 Task: Add the task  Add support for SMS notifications to the mobile app to the section Capacity Optimization Sprint in the project TransferLine and add a Due Date to the respective task as 2024/04/14.
Action: Mouse moved to (60, 435)
Screenshot: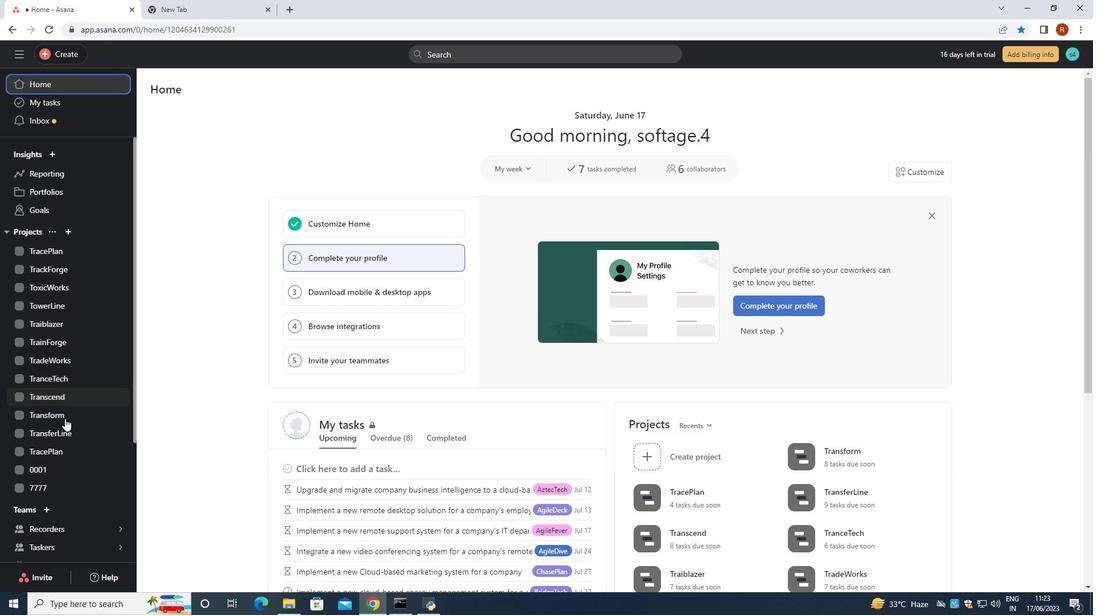 
Action: Mouse pressed left at (60, 435)
Screenshot: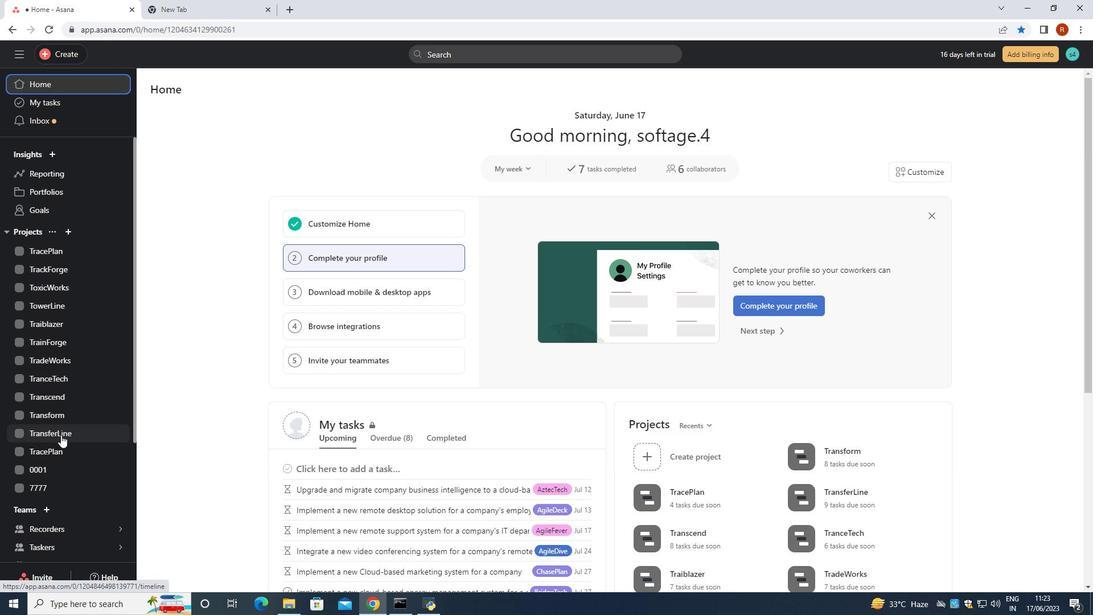 
Action: Mouse moved to (497, 453)
Screenshot: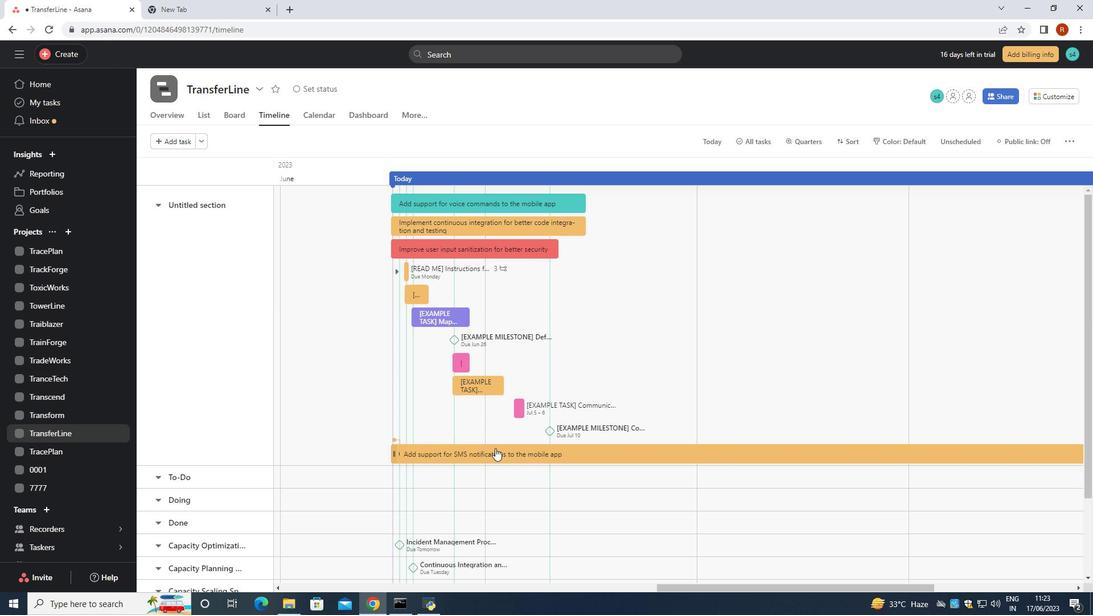 
Action: Mouse pressed left at (497, 453)
Screenshot: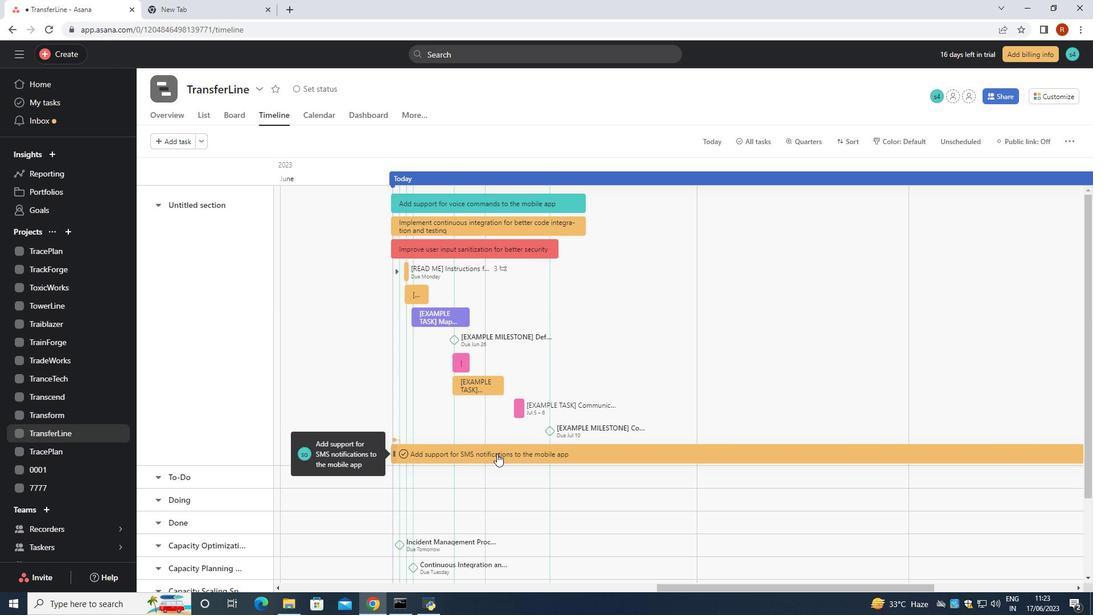 
Action: Mouse moved to (893, 251)
Screenshot: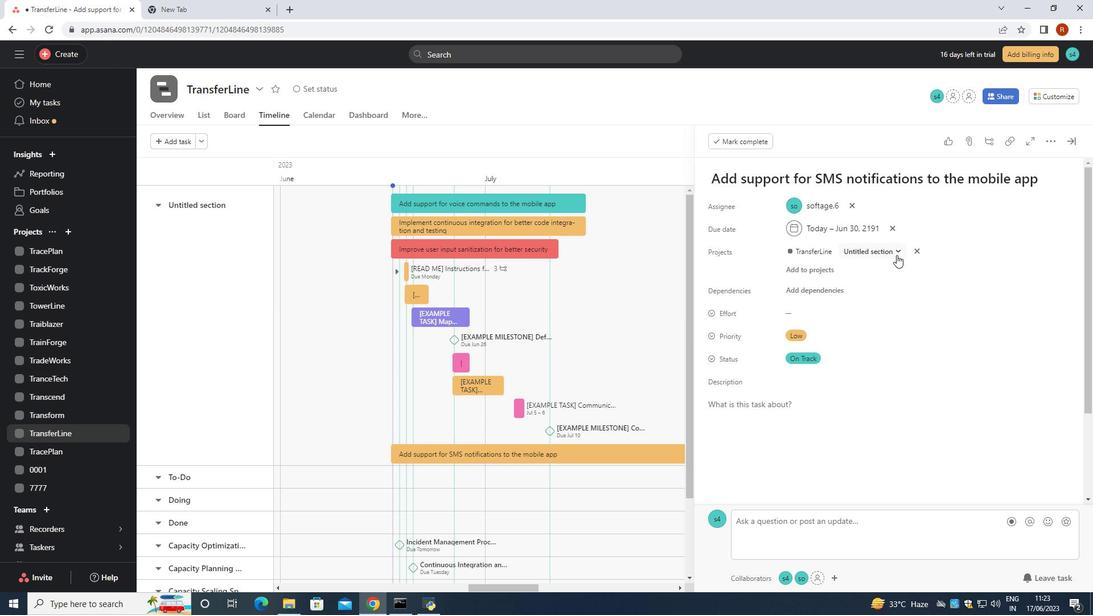 
Action: Mouse pressed left at (893, 251)
Screenshot: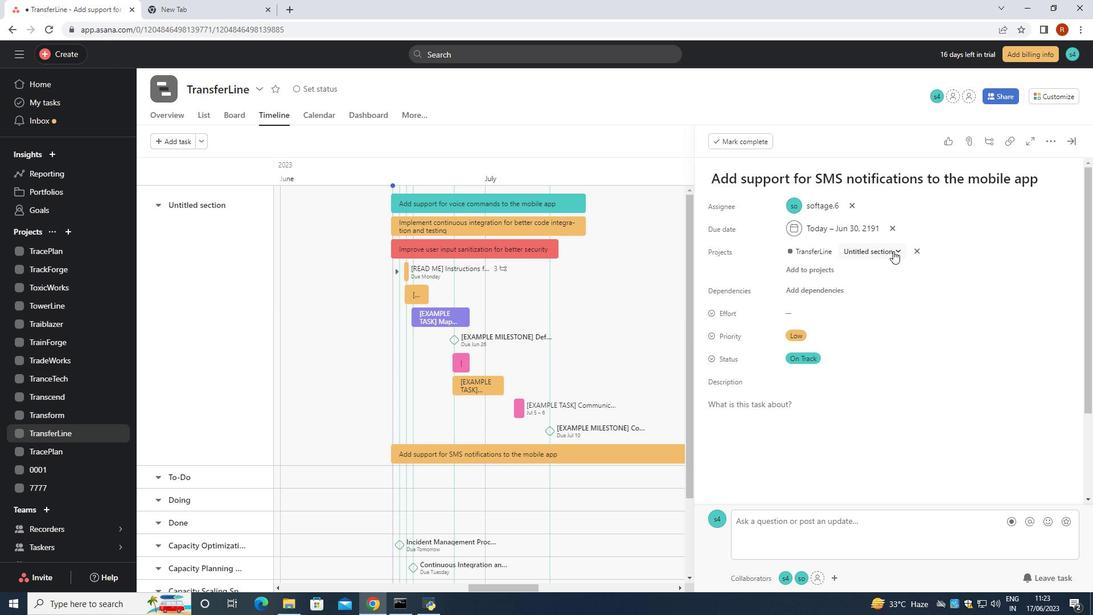 
Action: Mouse moved to (857, 365)
Screenshot: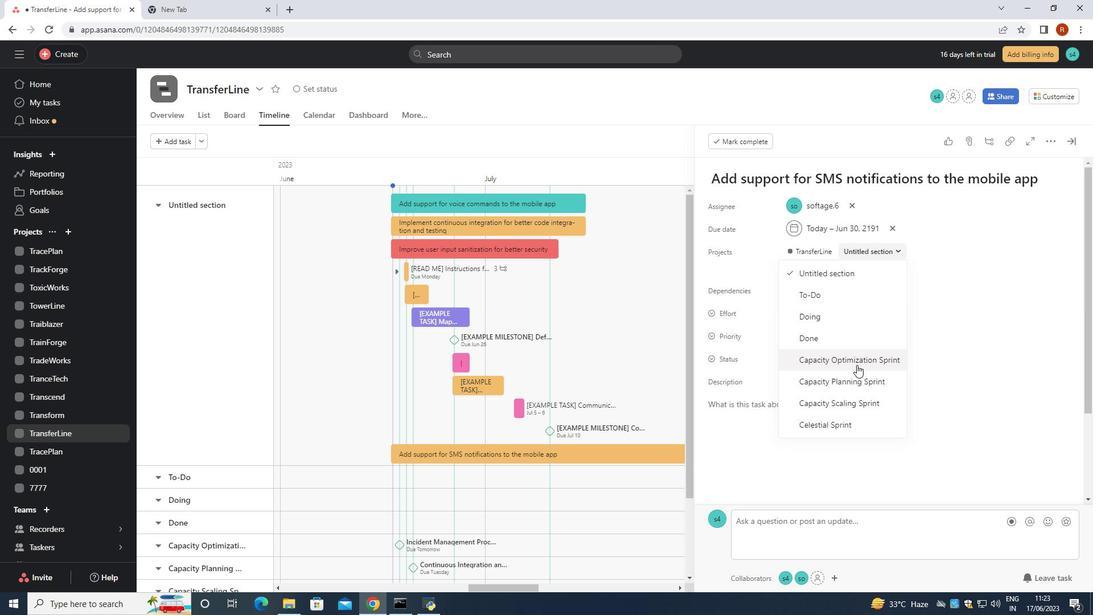 
Action: Mouse pressed left at (857, 365)
Screenshot: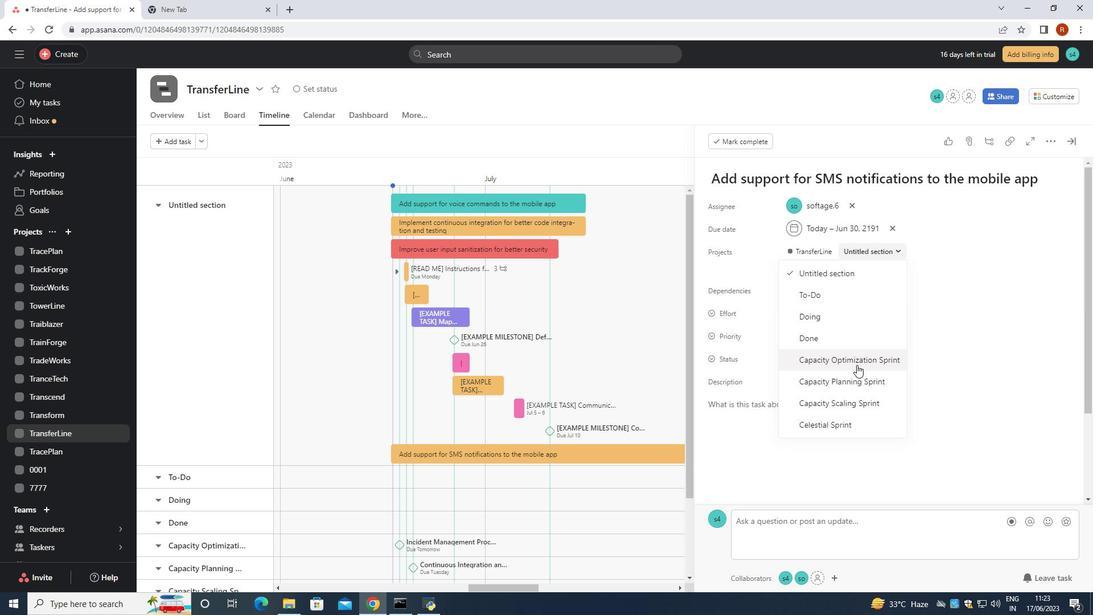 
Action: Mouse moved to (875, 229)
Screenshot: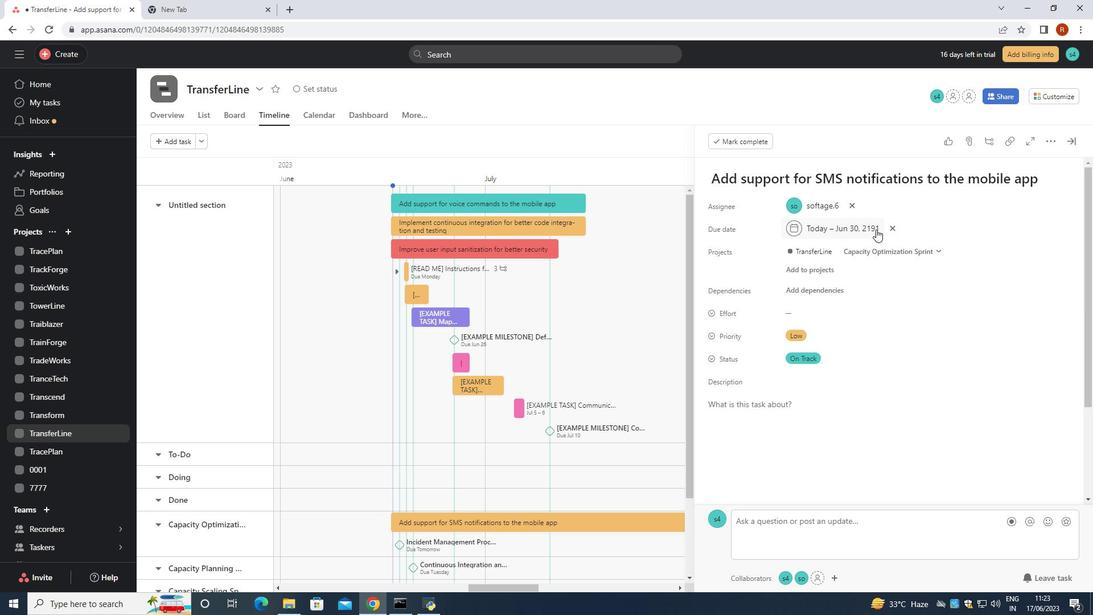 
Action: Mouse pressed left at (875, 229)
Screenshot: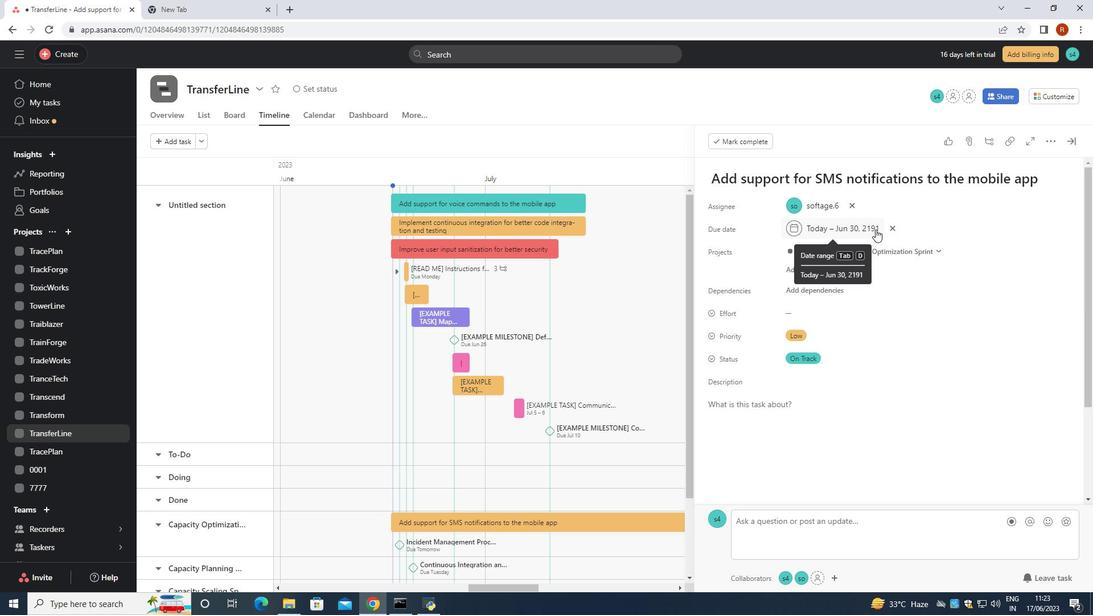 
Action: Mouse moved to (912, 257)
Screenshot: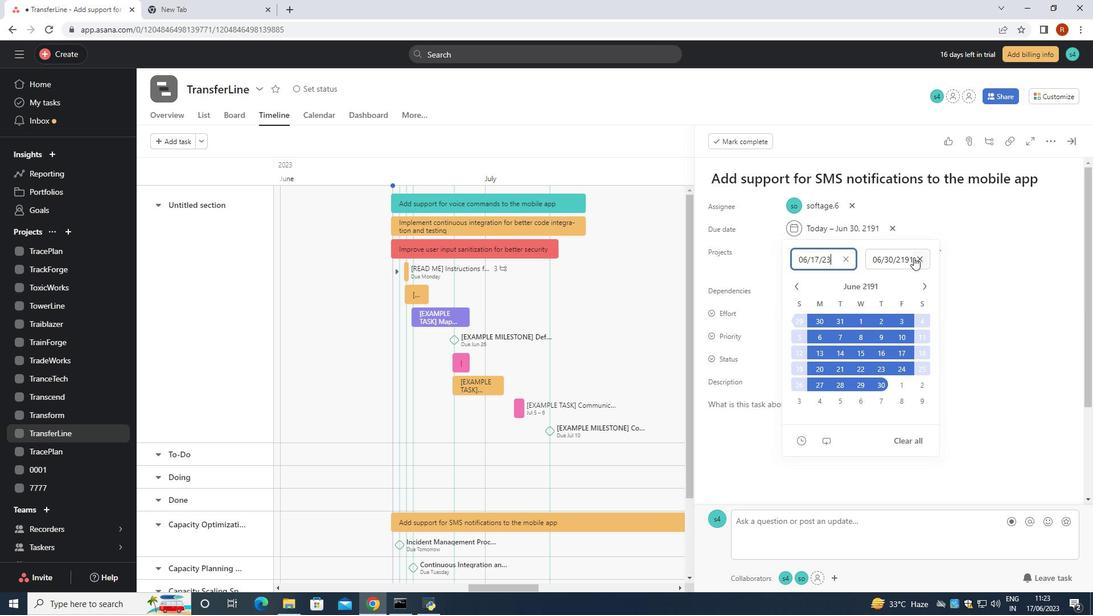 
Action: Mouse pressed left at (912, 257)
Screenshot: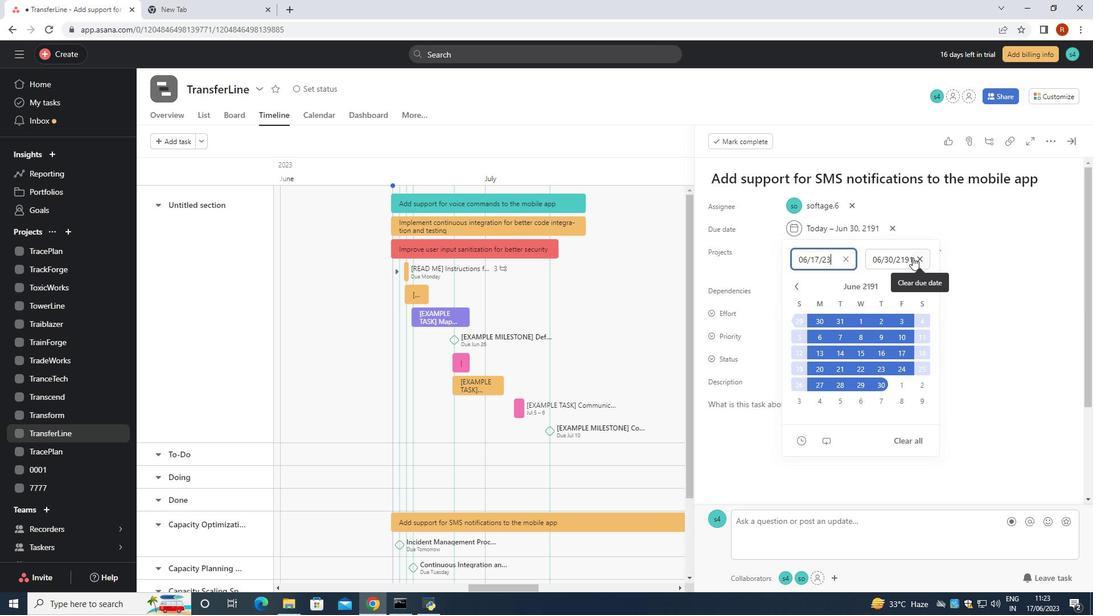 
Action: Mouse moved to (911, 256)
Screenshot: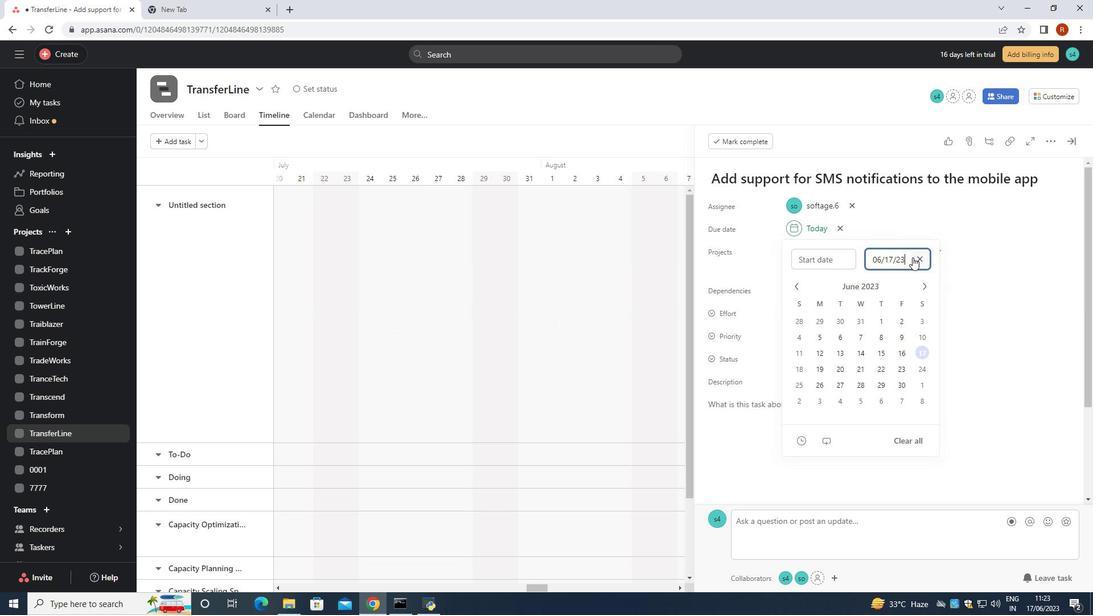 
Action: Key pressed <Key.backspace>
Screenshot: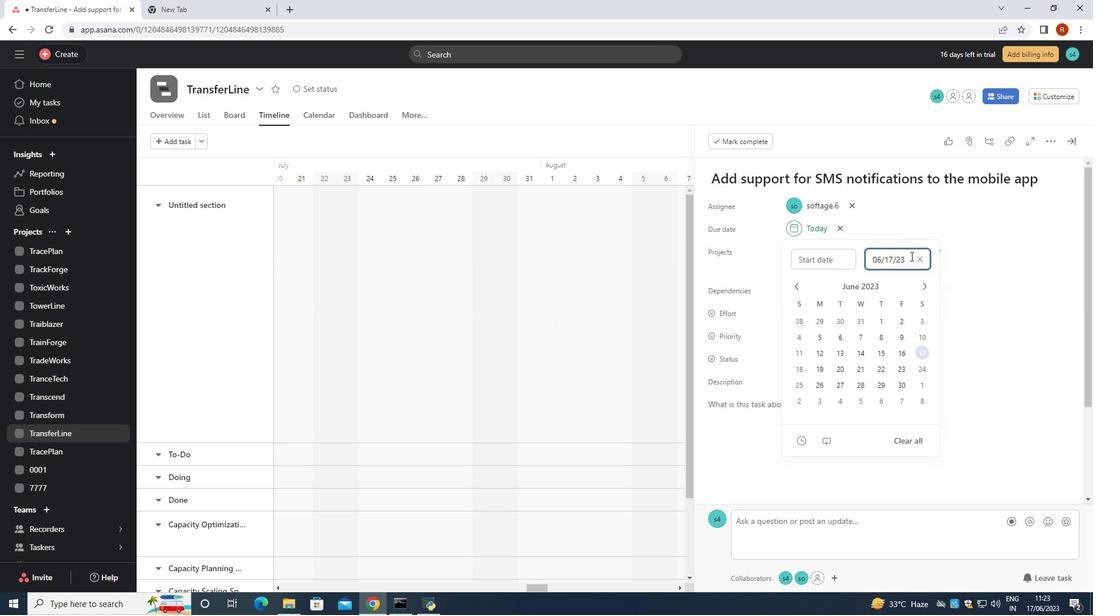 
Action: Mouse moved to (886, 242)
Screenshot: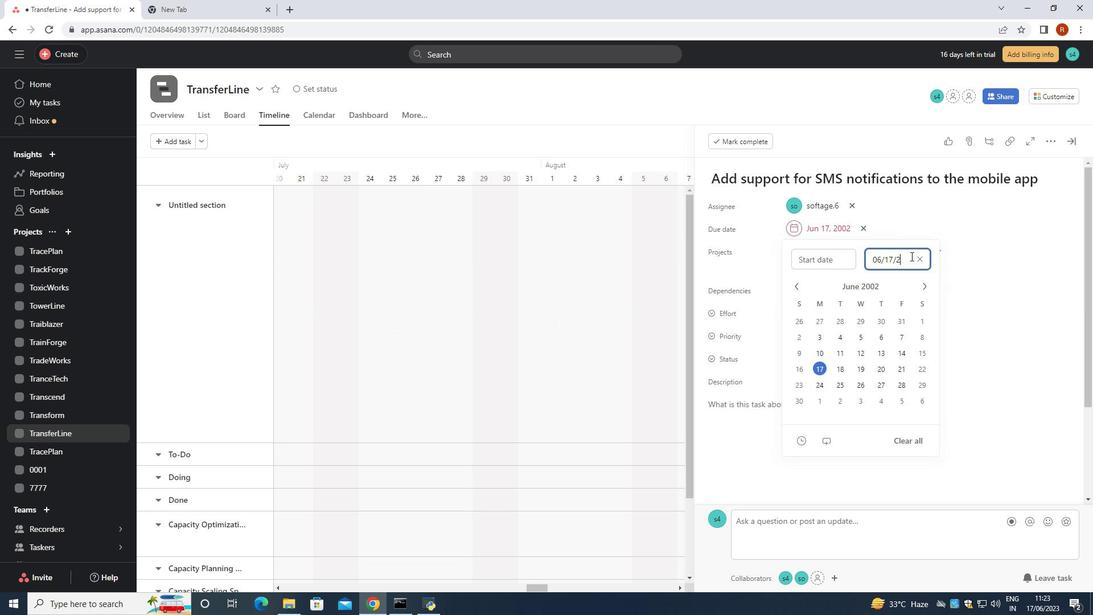 
Action: Key pressed <Key.backspace>
Screenshot: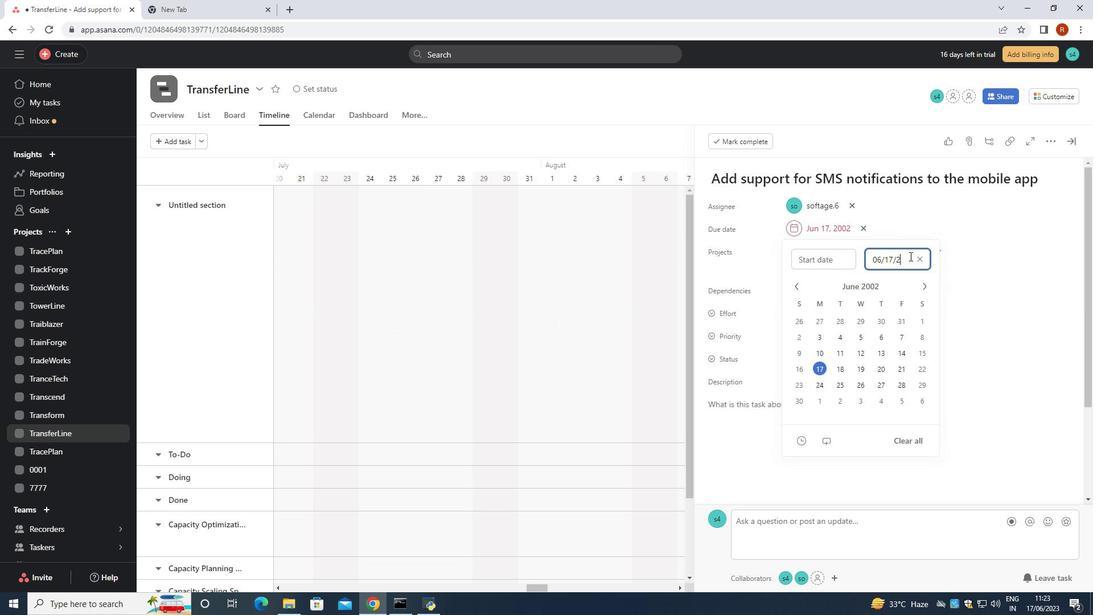 
Action: Mouse moved to (884, 240)
Screenshot: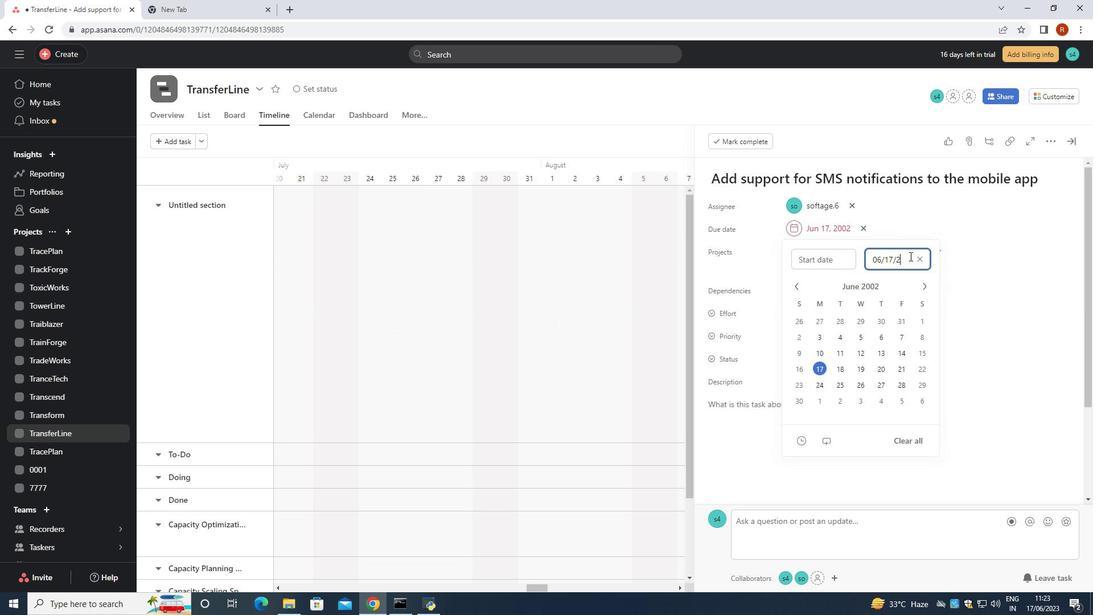 
Action: Key pressed <Key.backspace>
Screenshot: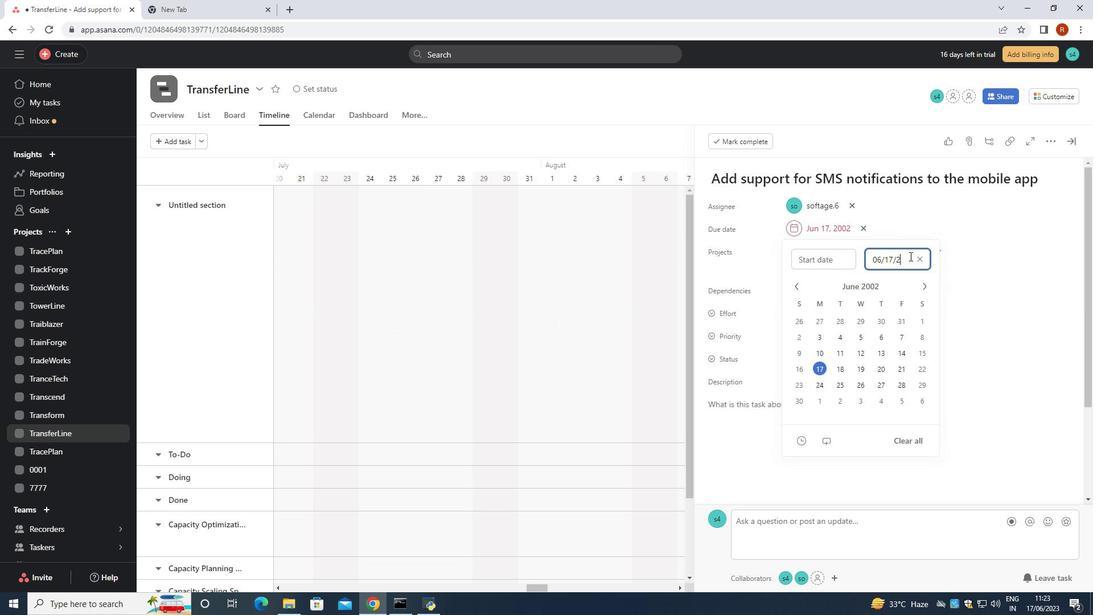 
Action: Mouse moved to (883, 240)
Screenshot: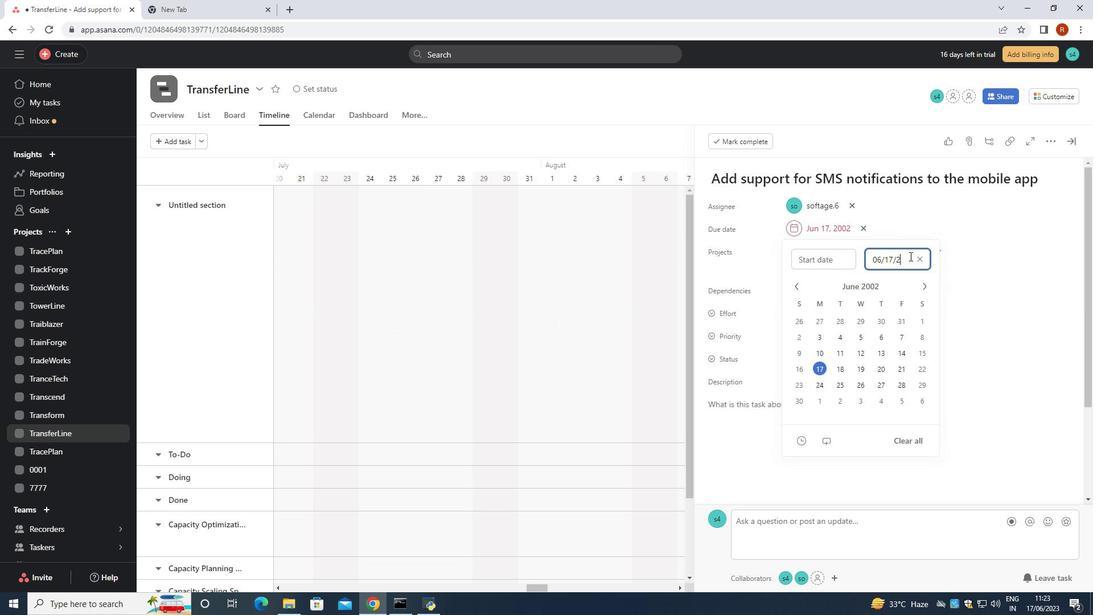 
Action: Key pressed <Key.backspace><Key.backspace><Key.backspace><Key.backspace><Key.backspace><Key.backspace>
Screenshot: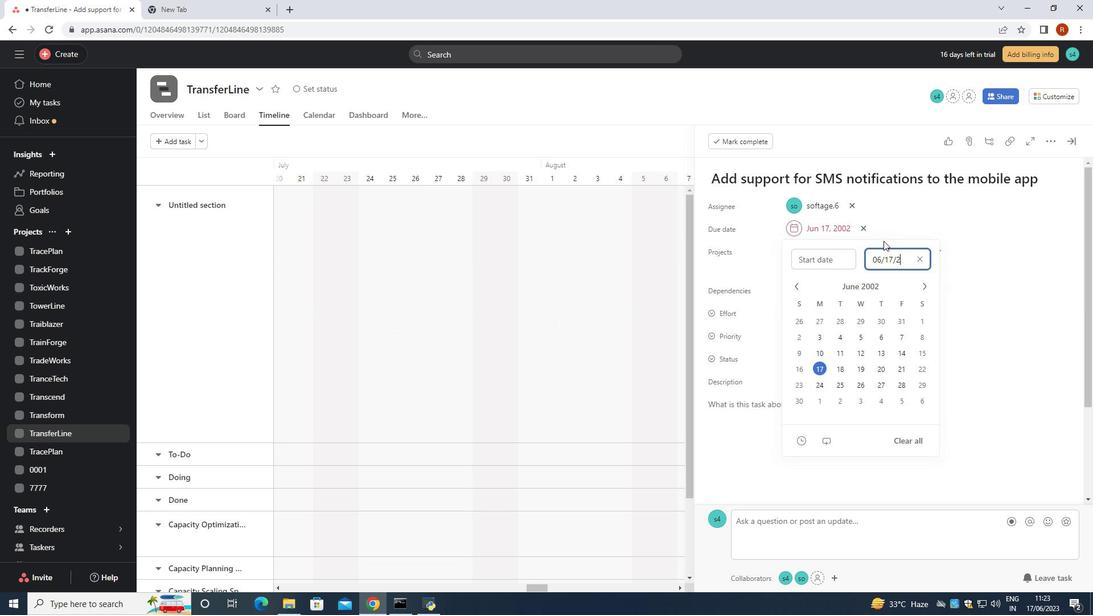 
Action: Mouse moved to (883, 240)
Screenshot: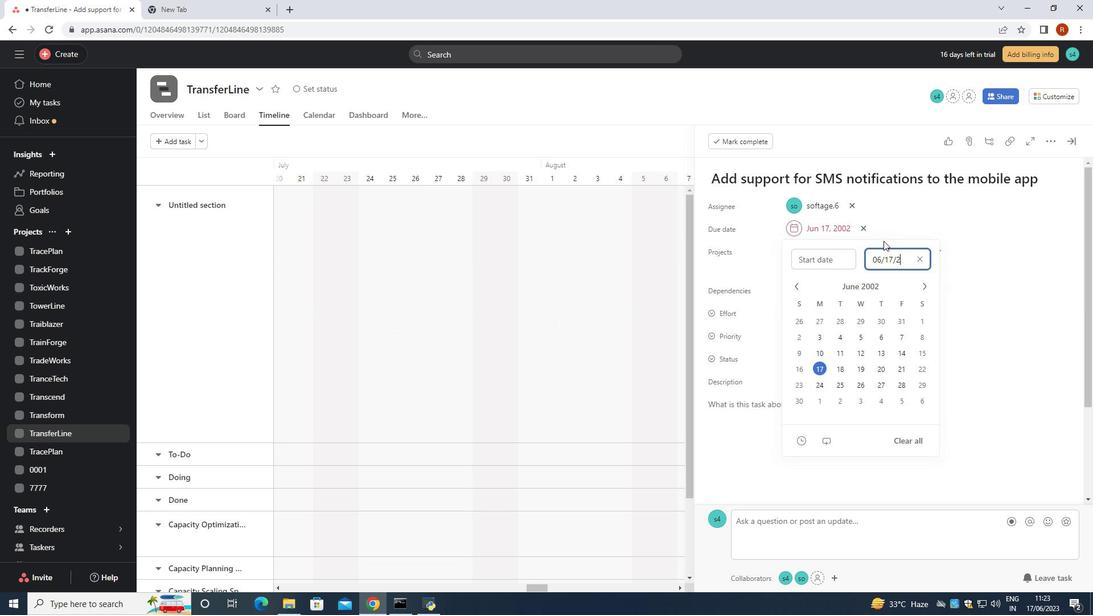 
Action: Key pressed <Key.backspace>
Screenshot: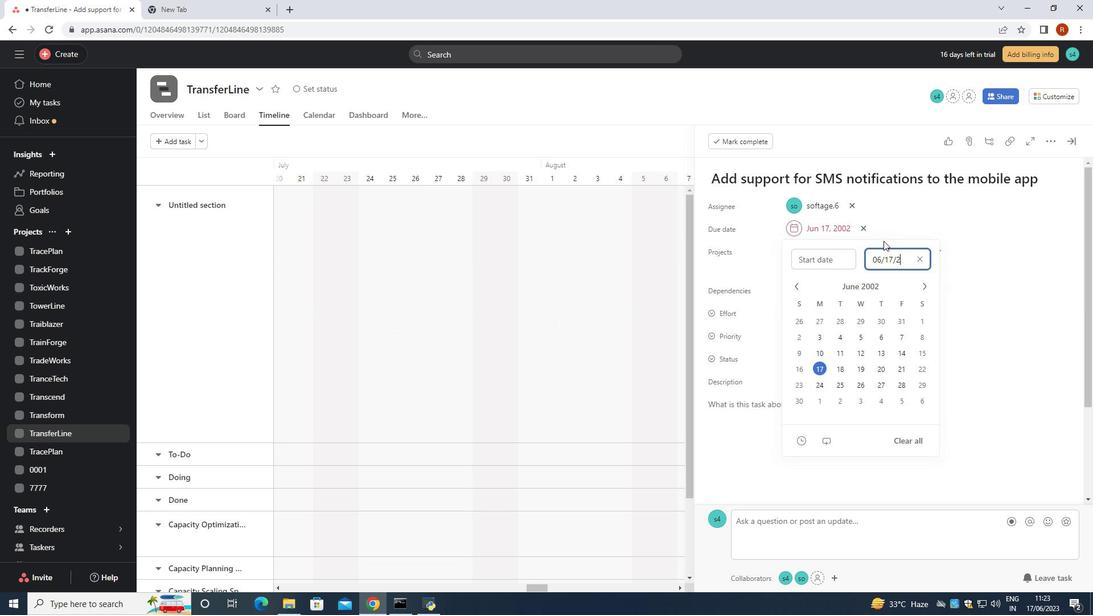 
Action: Mouse moved to (883, 240)
Screenshot: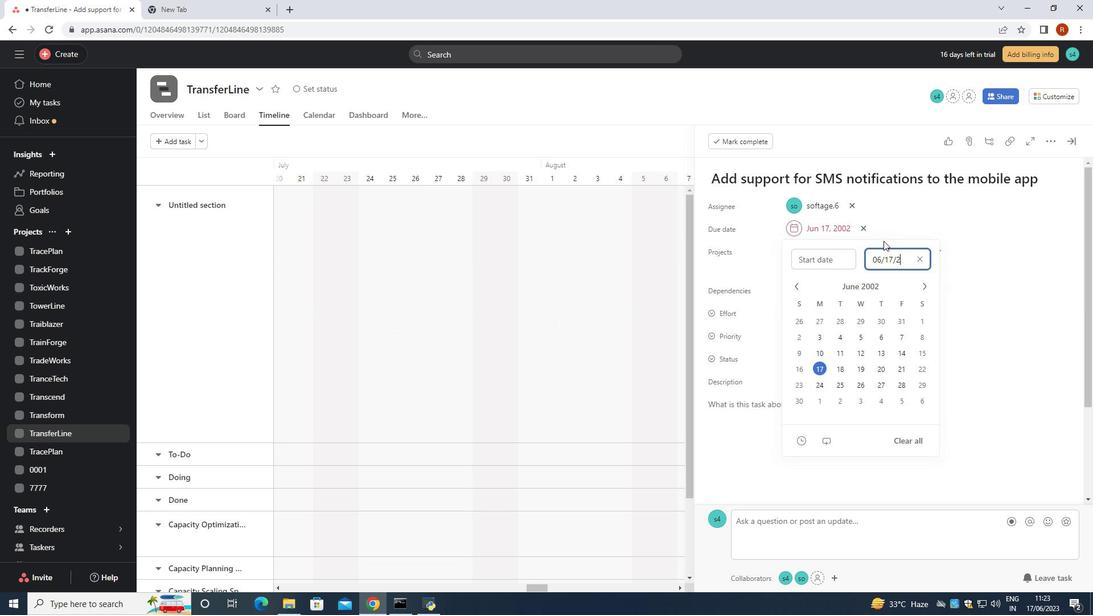 
Action: Key pressed <Key.backspace><Key.backspace><Key.backspace><Key.backspace>
Screenshot: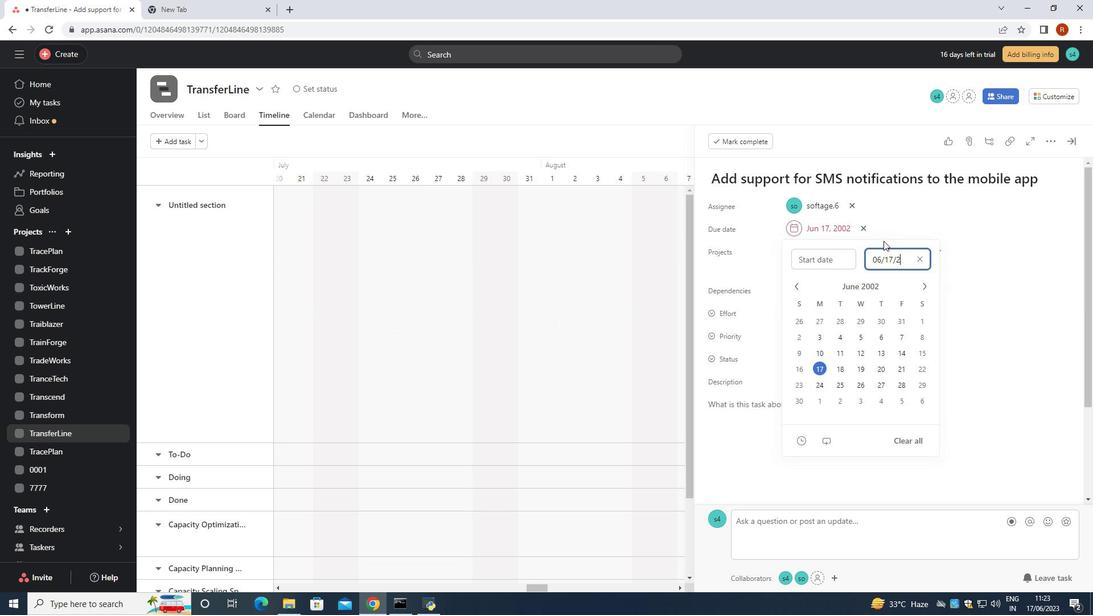 
Action: Mouse moved to (883, 240)
Screenshot: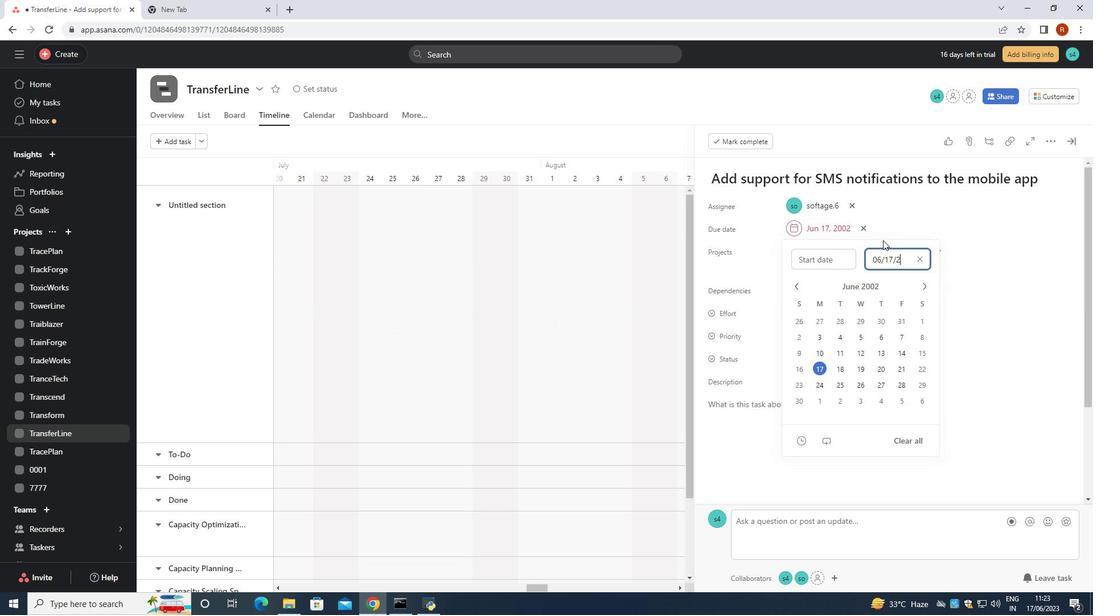 
Action: Key pressed <Key.backspace><Key.backspace>
Screenshot: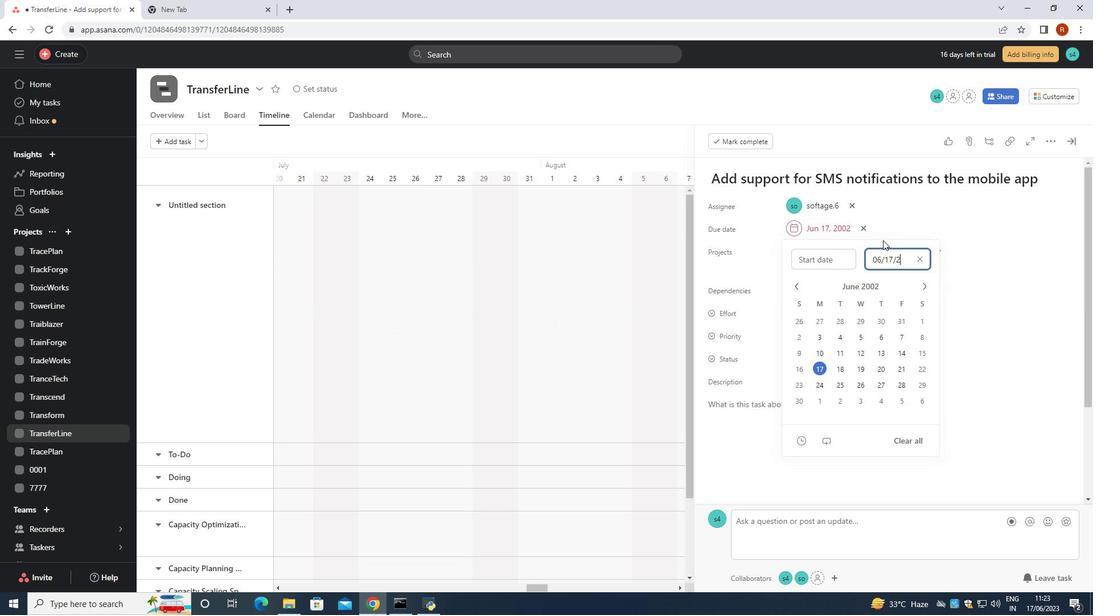 
Action: Mouse moved to (883, 239)
Screenshot: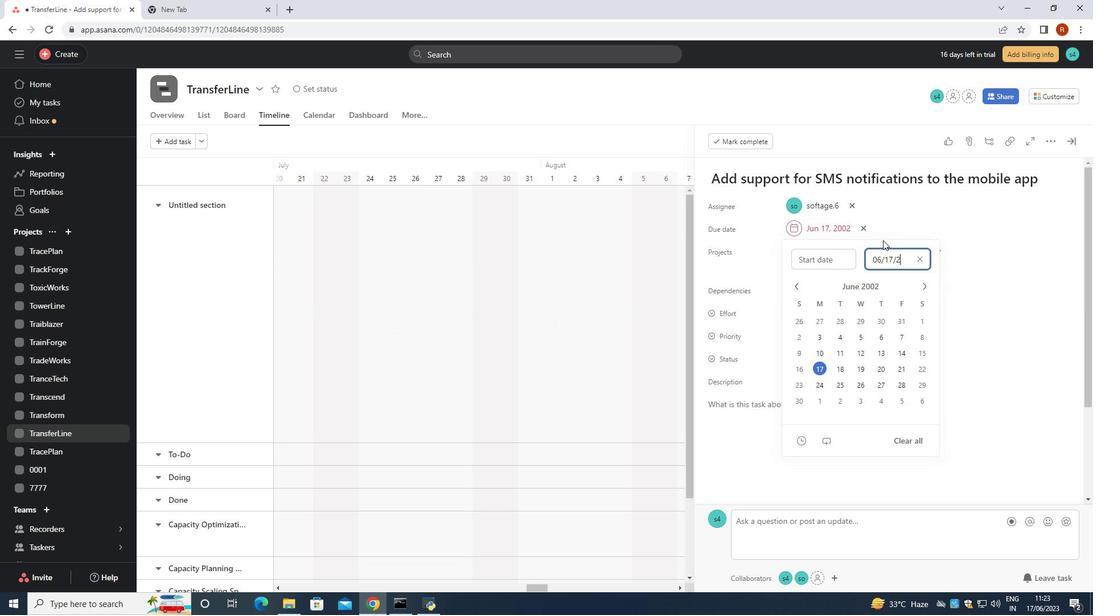 
Action: Key pressed <Key.backspace><Key.backspace>
Screenshot: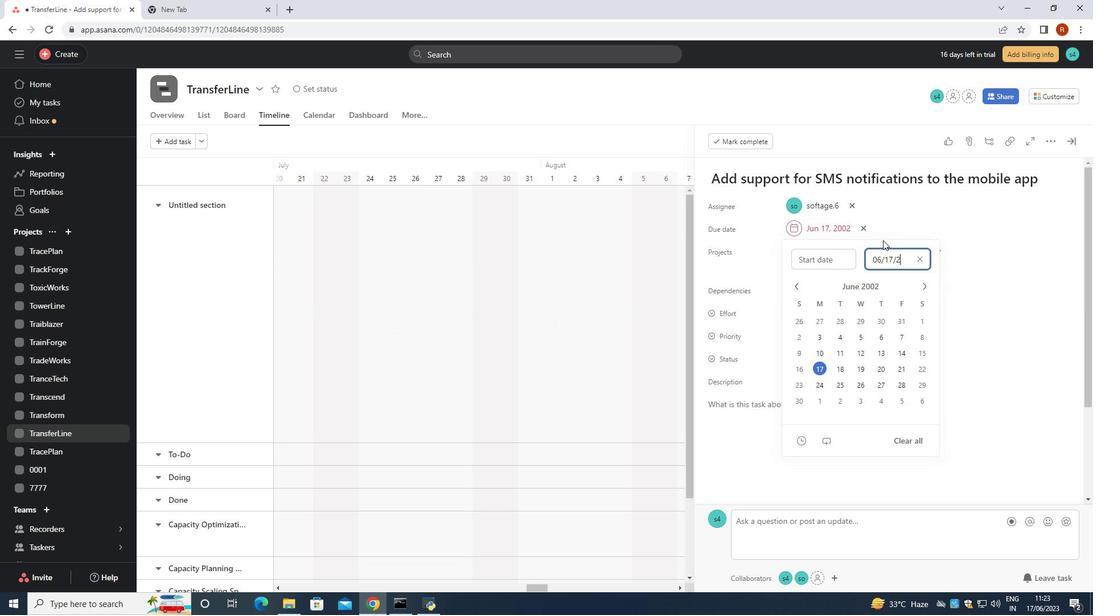 
Action: Mouse moved to (882, 239)
Screenshot: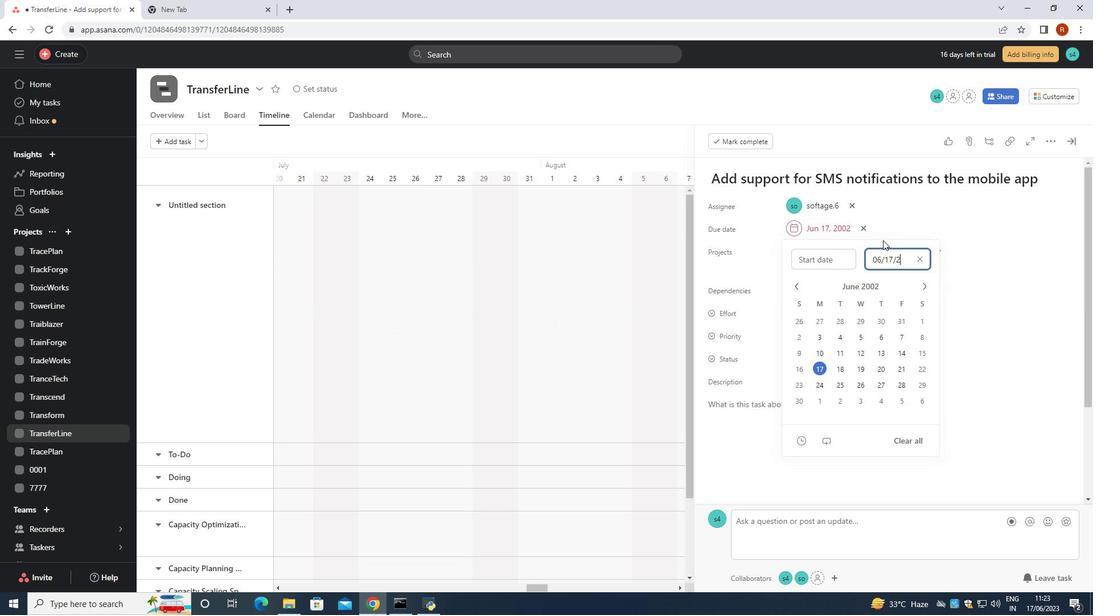 
Action: Key pressed <Key.backspace><Key.backspace><Key.backspace><Key.backspace>
Screenshot: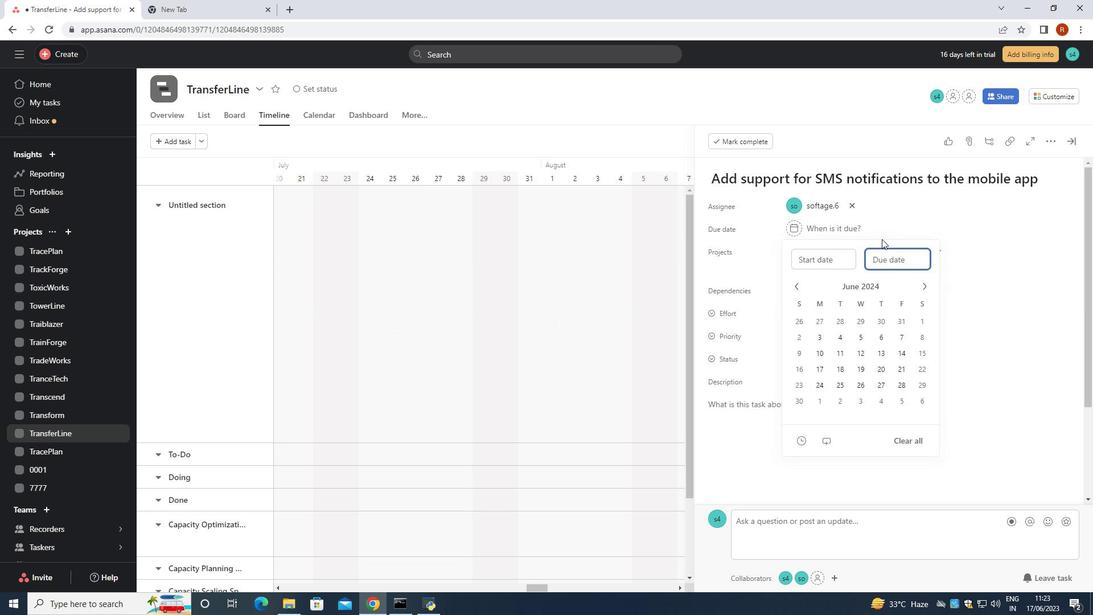 
Action: Mouse moved to (881, 238)
Screenshot: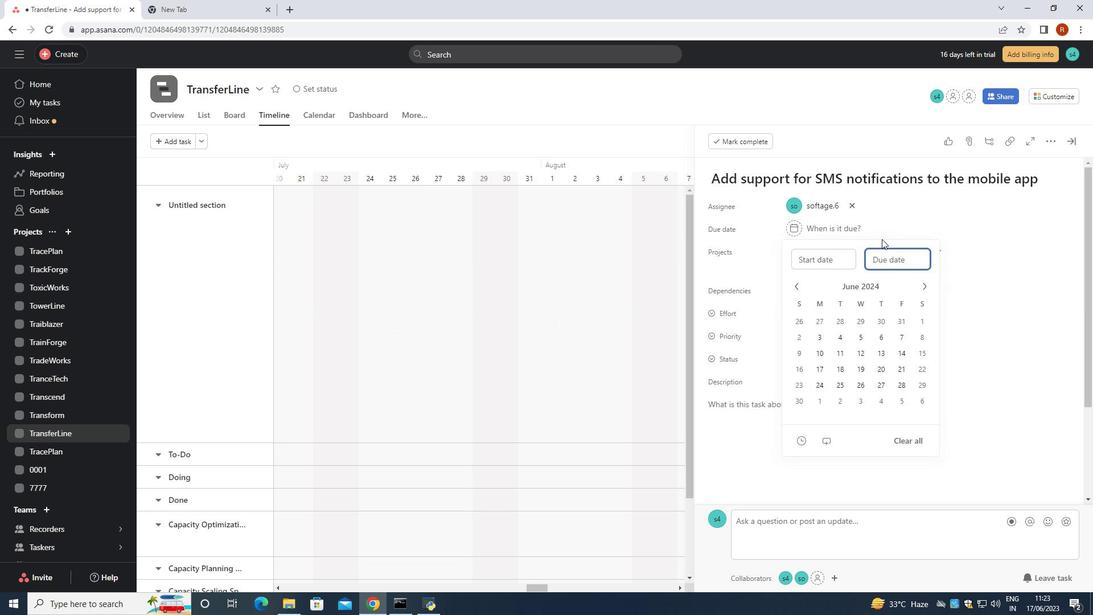 
Action: Key pressed <Key.backspace><Key.backspace><Key.backspace>
Screenshot: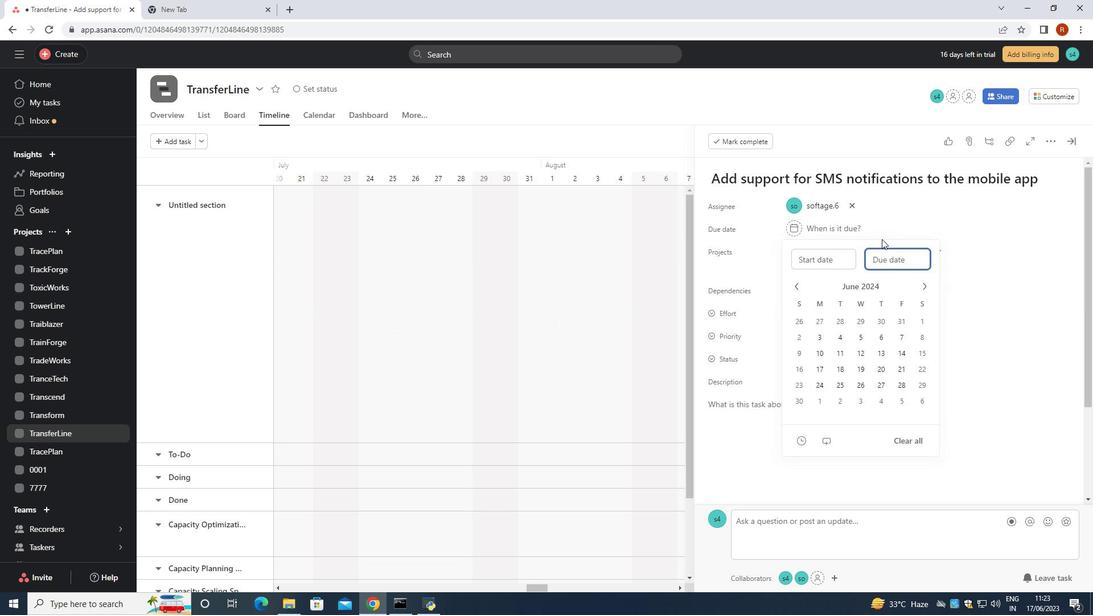 
Action: Mouse moved to (881, 238)
Screenshot: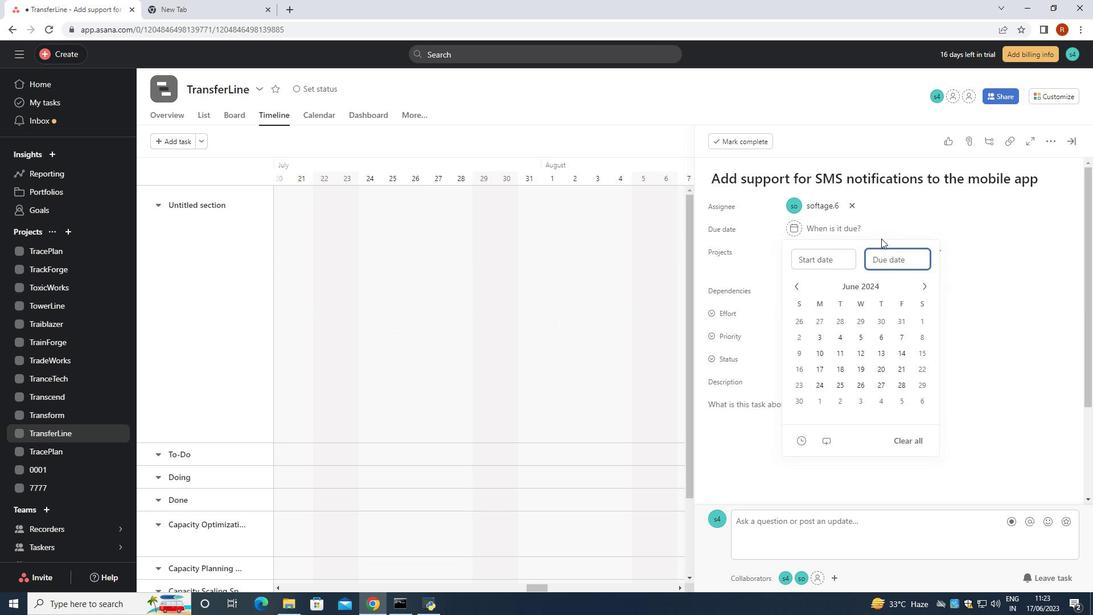 
Action: Key pressed <Key.backspace>
Screenshot: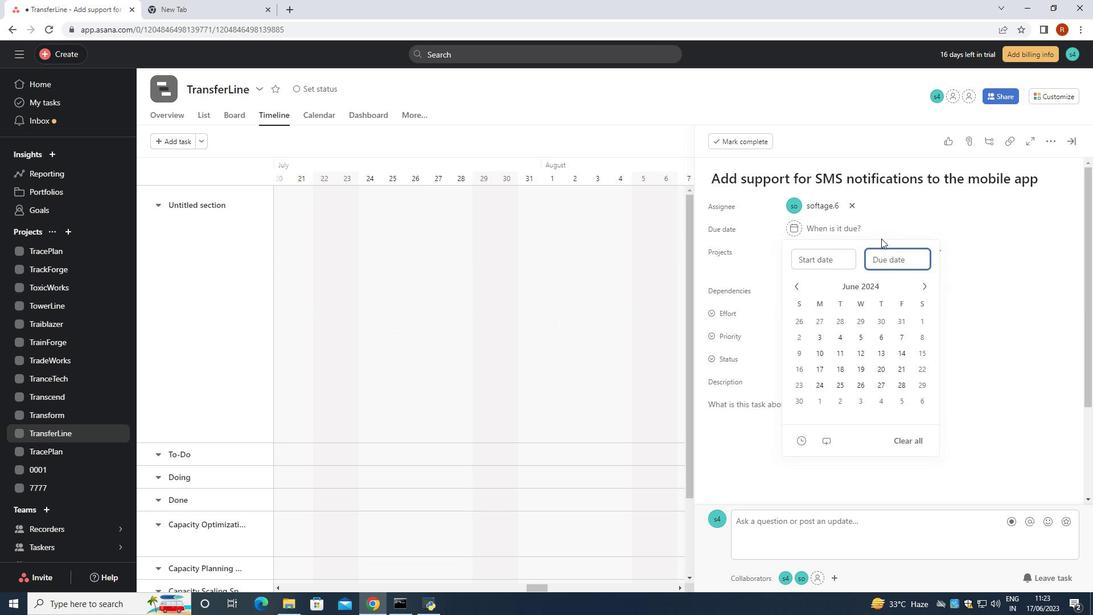 
Action: Mouse moved to (880, 237)
Screenshot: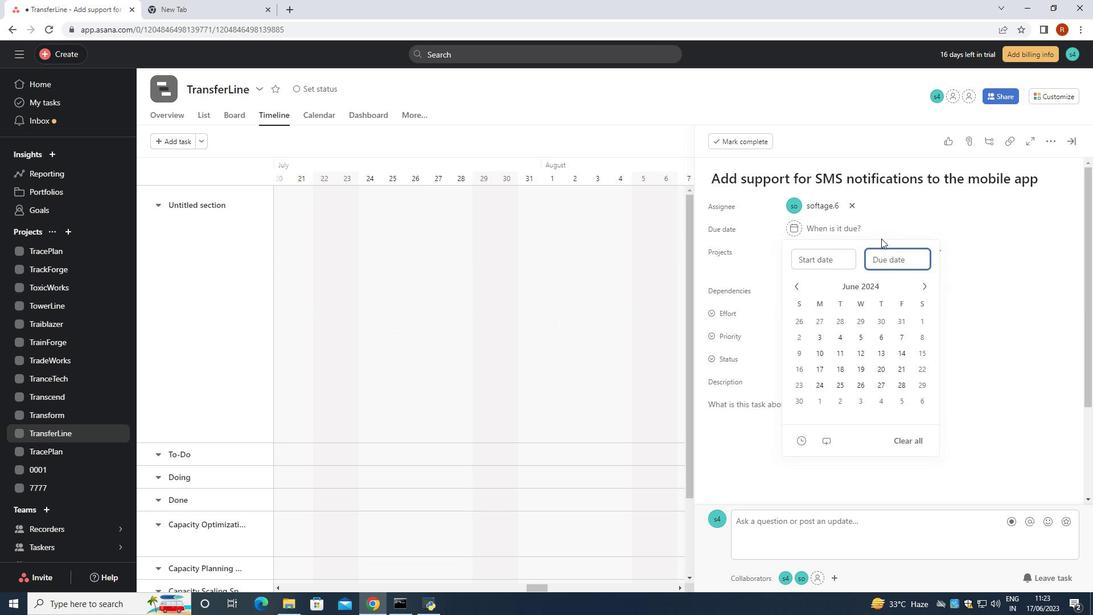 
Action: Key pressed <Key.backspace>
Screenshot: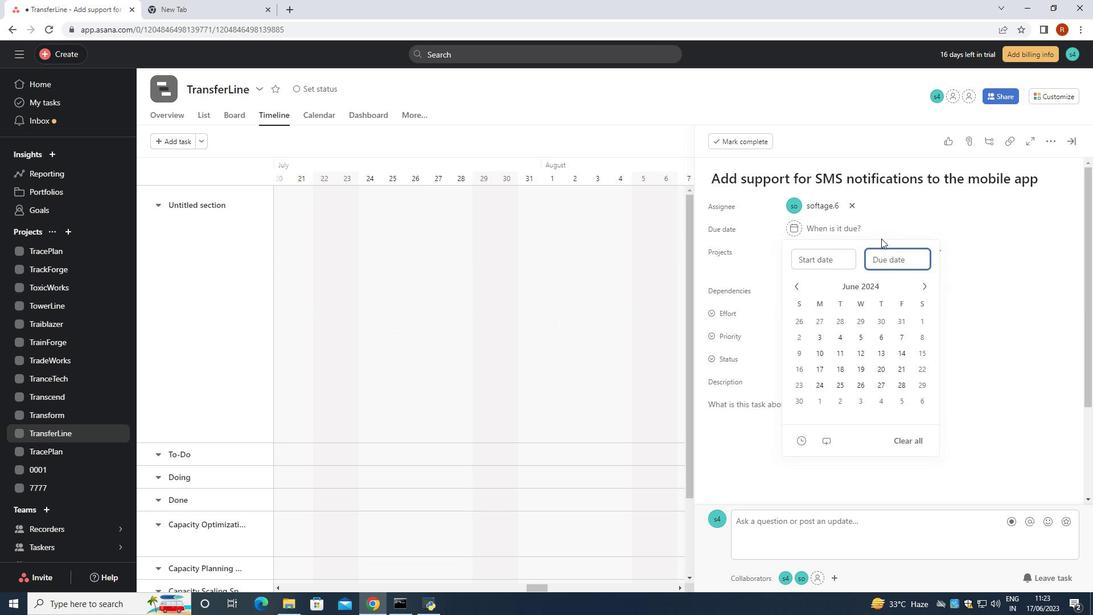 
Action: Mouse moved to (879, 237)
Screenshot: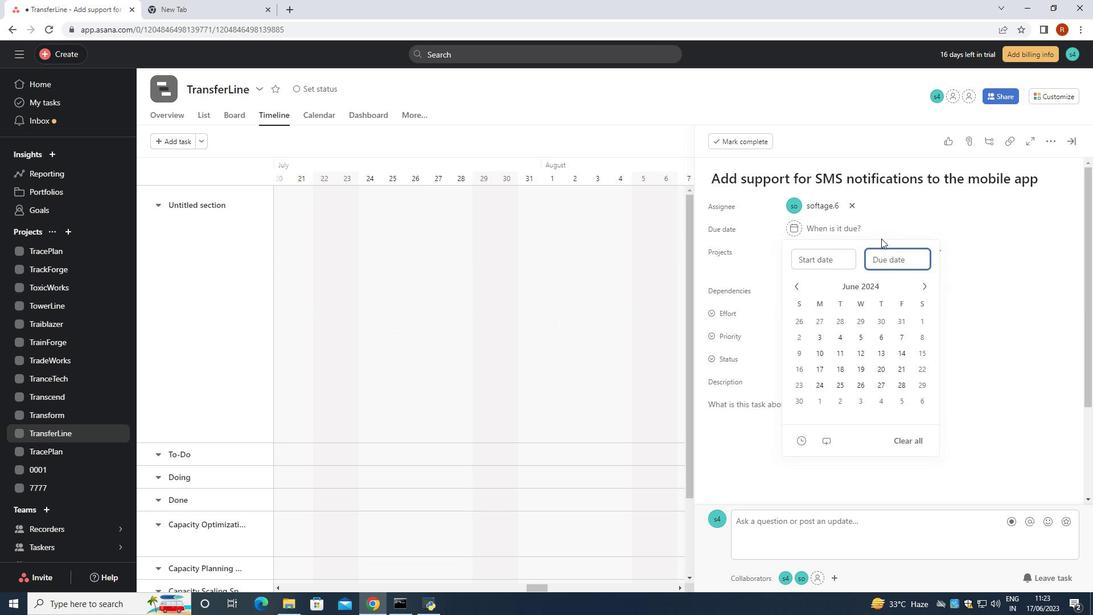 
Action: Key pressed <Key.backspace>
Screenshot: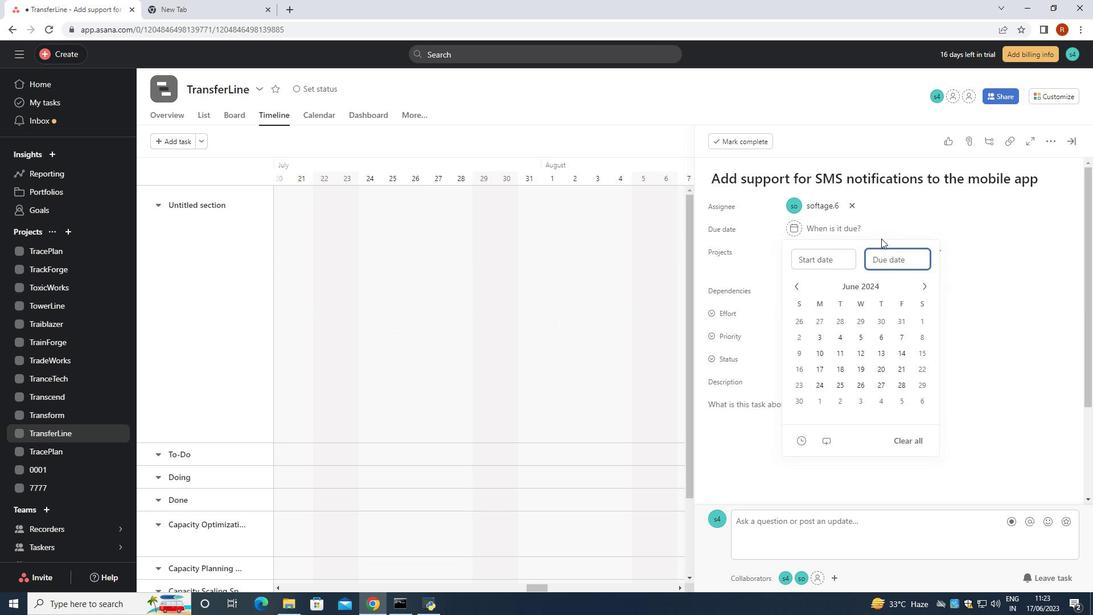 
Action: Mouse moved to (878, 236)
Screenshot: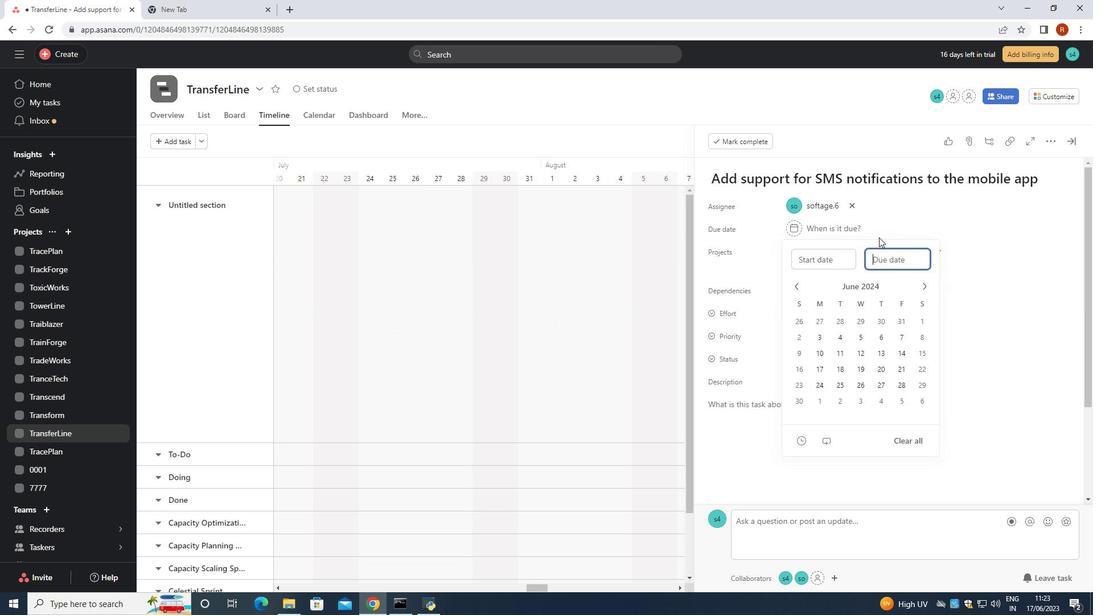 
Action: Key pressed 2024/04/
Screenshot: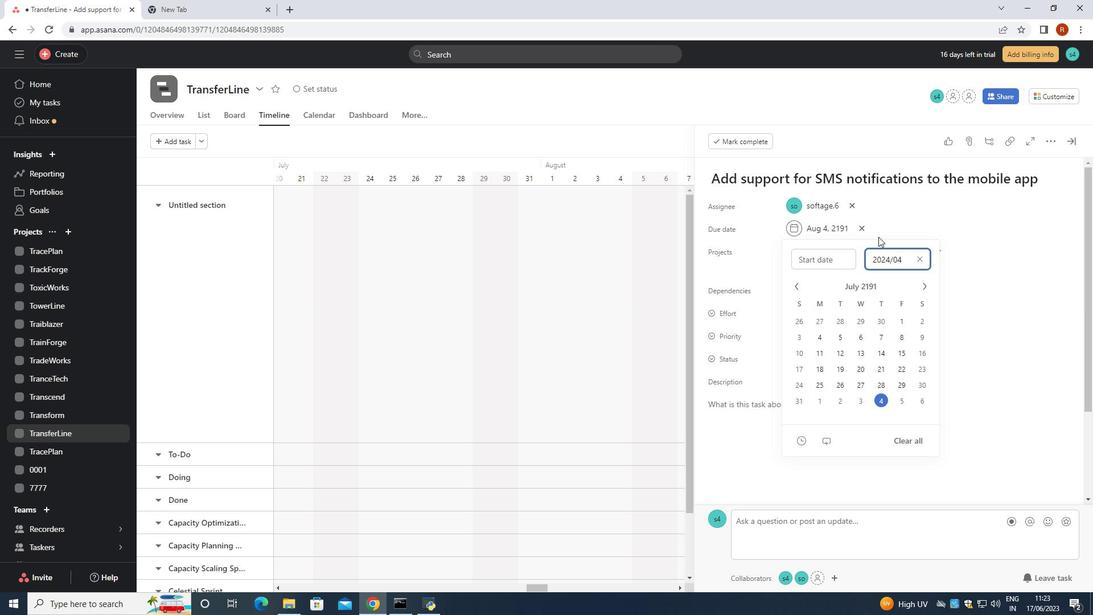 
Action: Mouse moved to (878, 236)
Screenshot: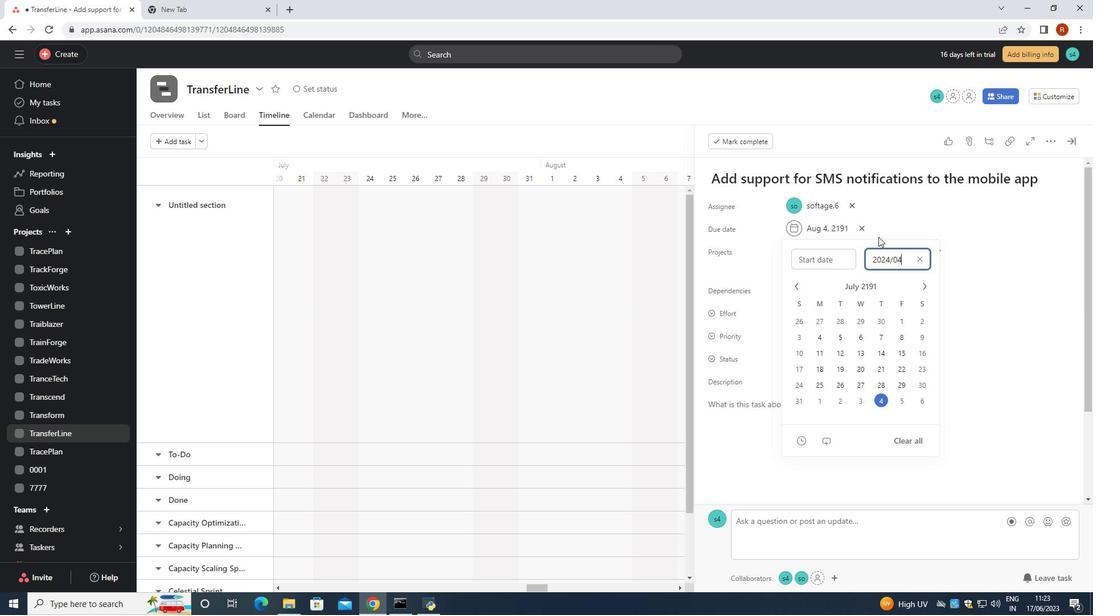 
Action: Key pressed 14
Screenshot: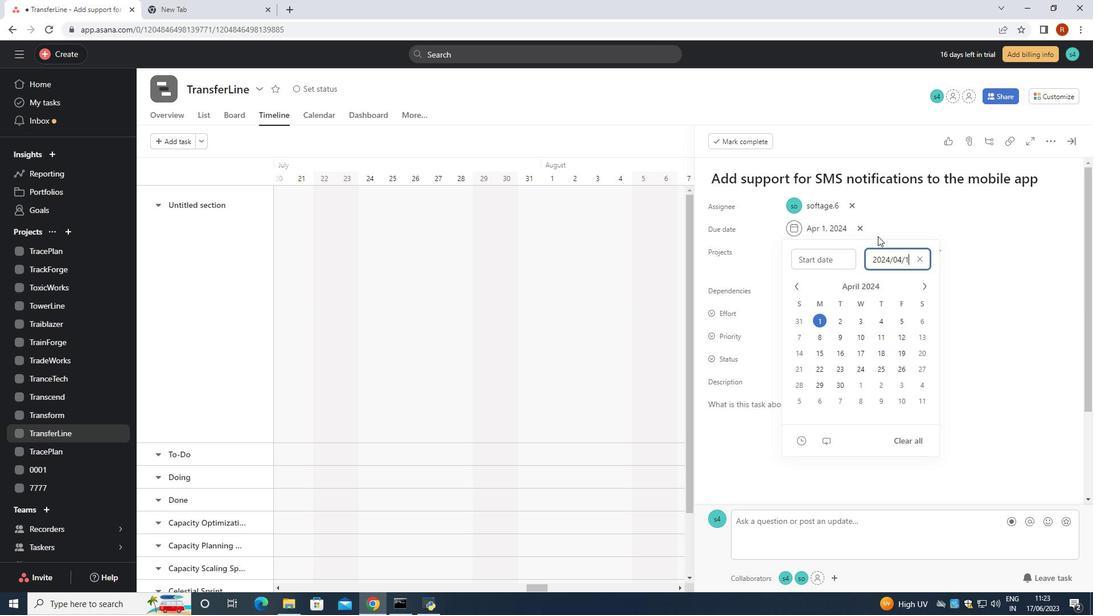 
Action: Mouse moved to (878, 236)
Screenshot: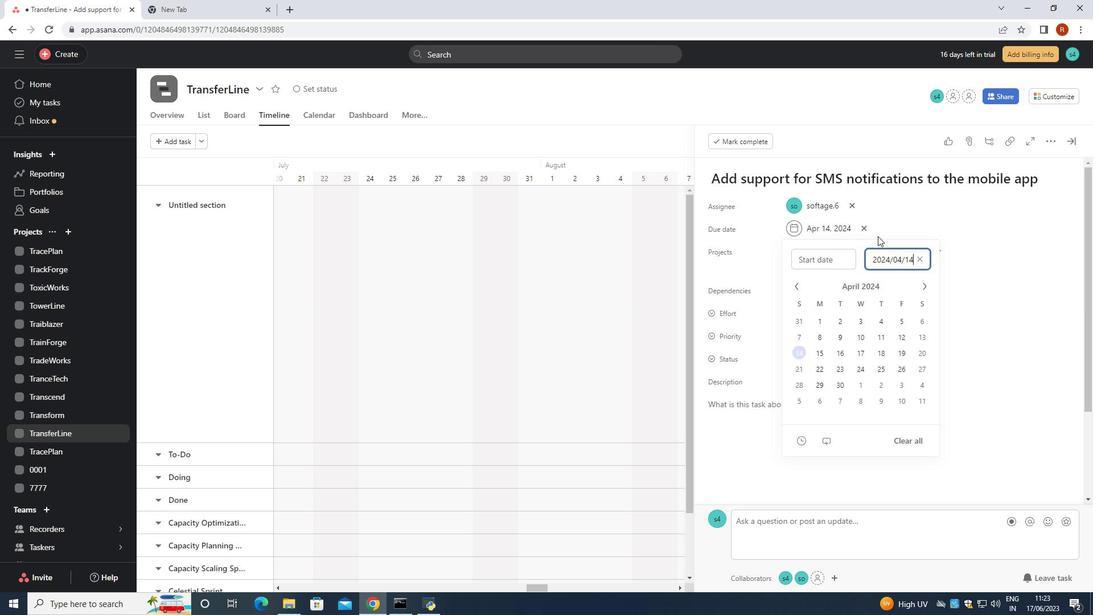 
Action: Key pressed <Key.enter>
Screenshot: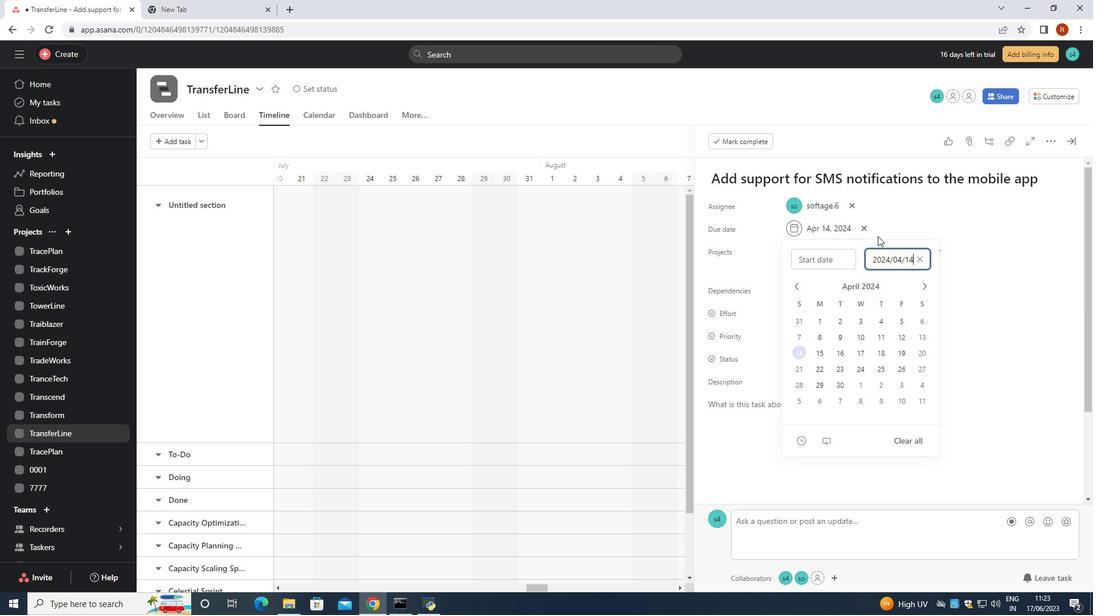 
